 Task: Filter Full-time job.
Action: Mouse moved to (310, 103)
Screenshot: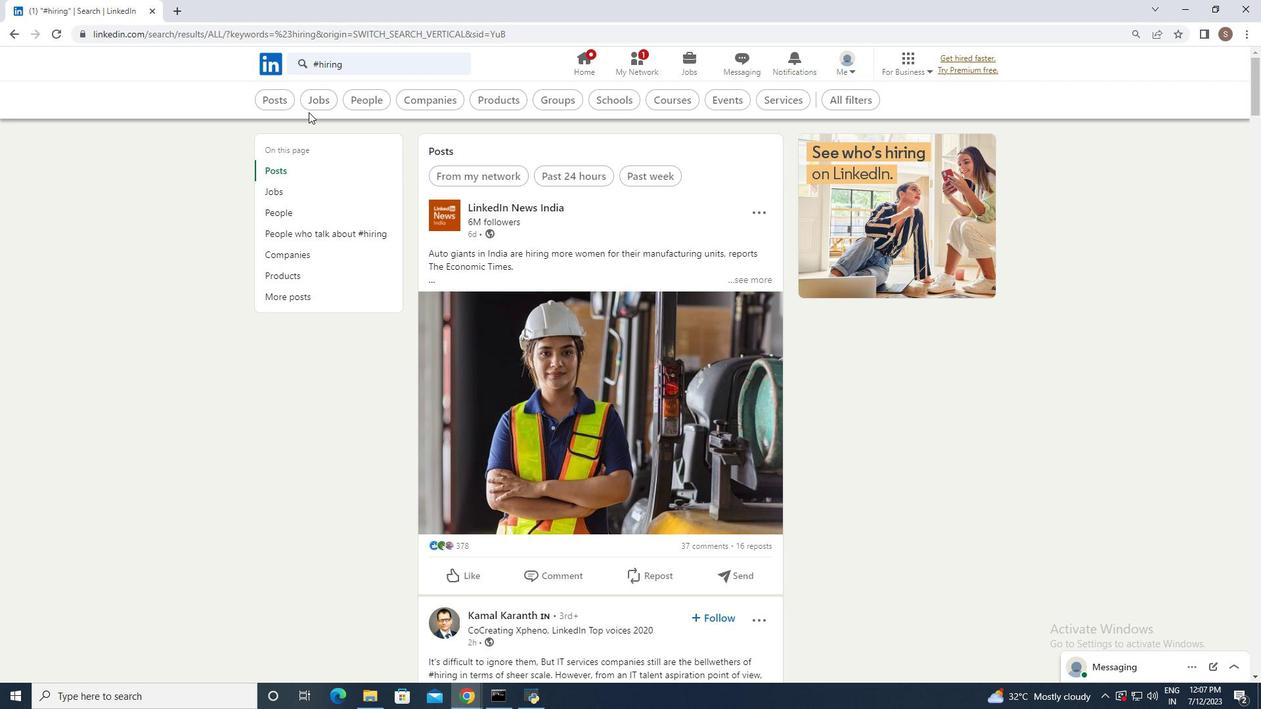 
Action: Mouse pressed left at (310, 103)
Screenshot: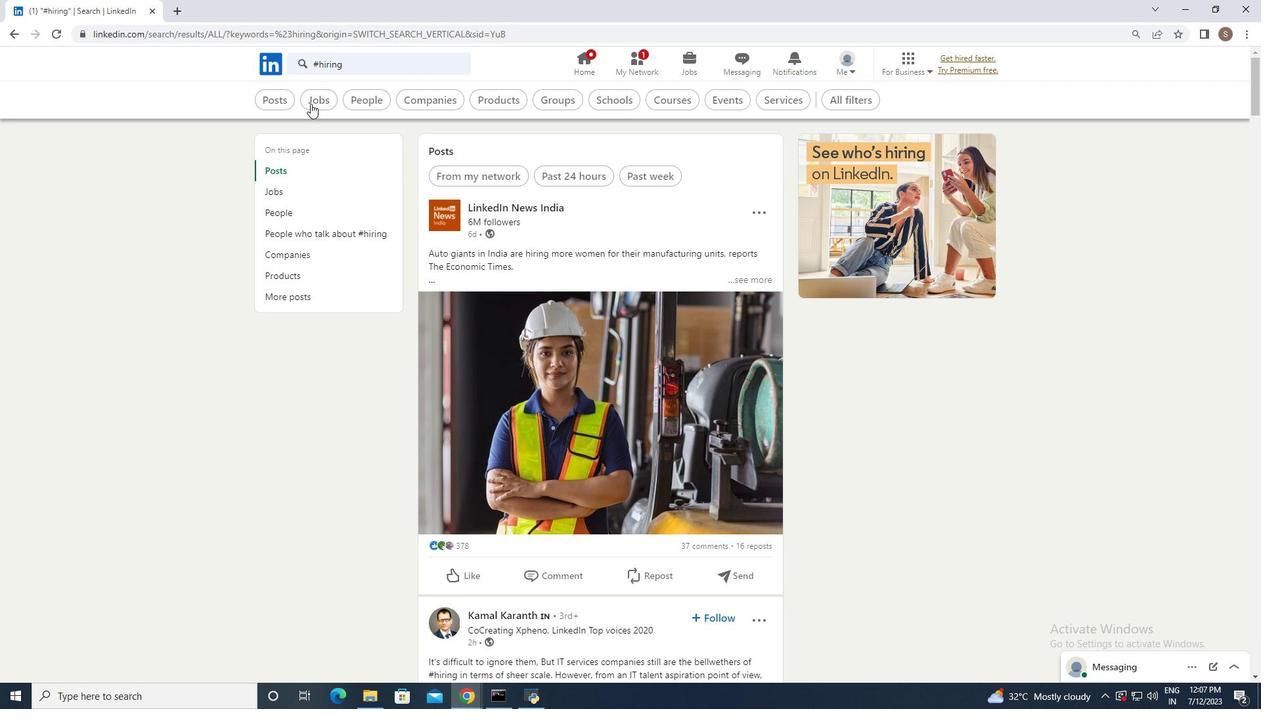 
Action: Mouse moved to (610, 96)
Screenshot: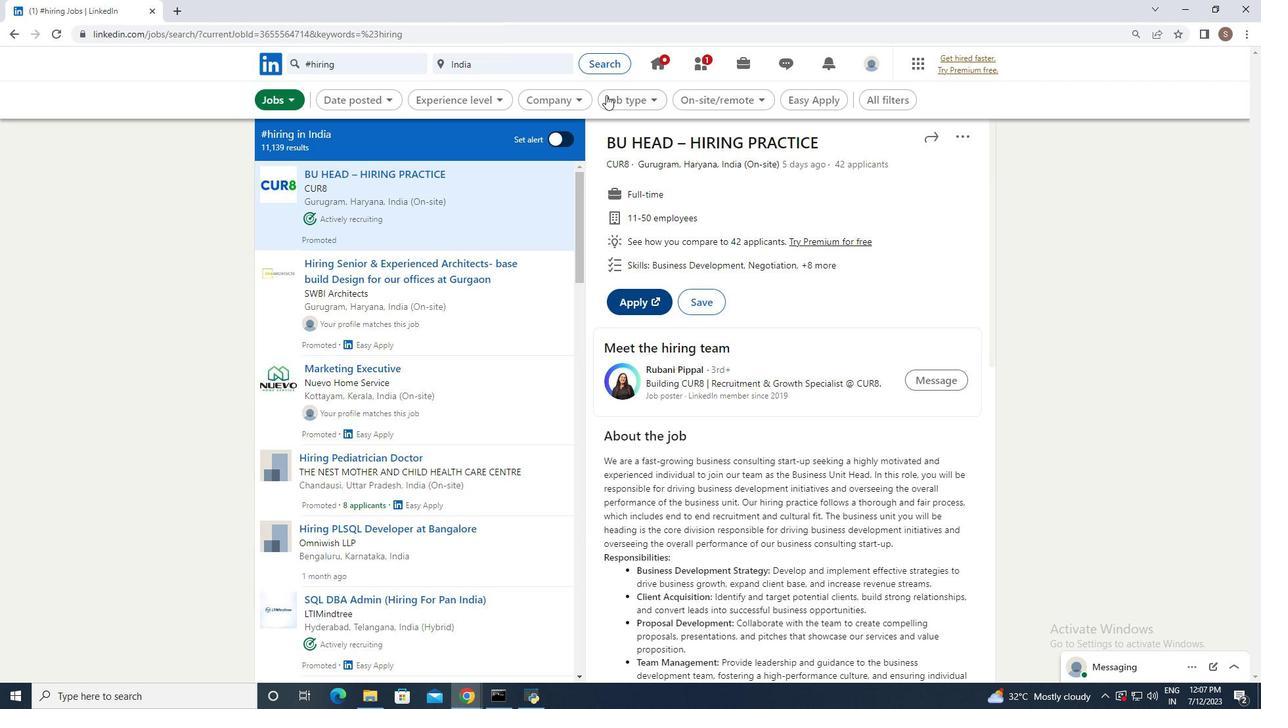 
Action: Mouse pressed left at (610, 96)
Screenshot: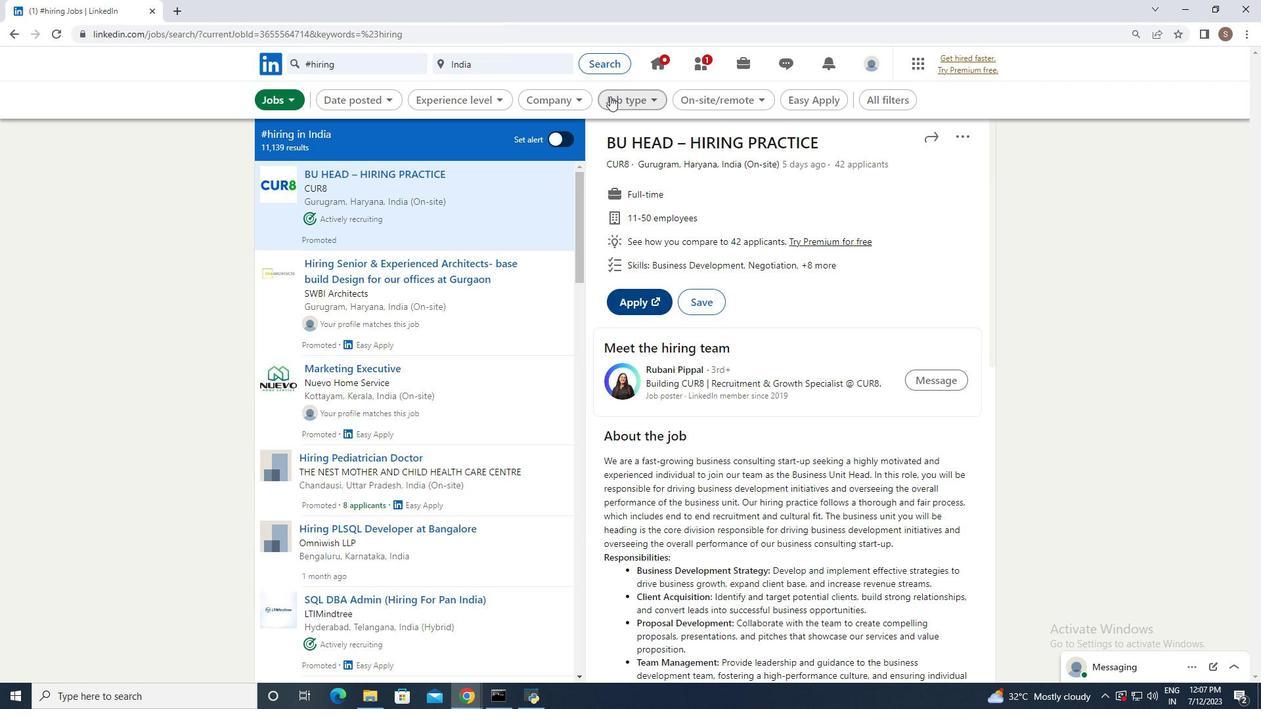 
Action: Mouse moved to (574, 133)
Screenshot: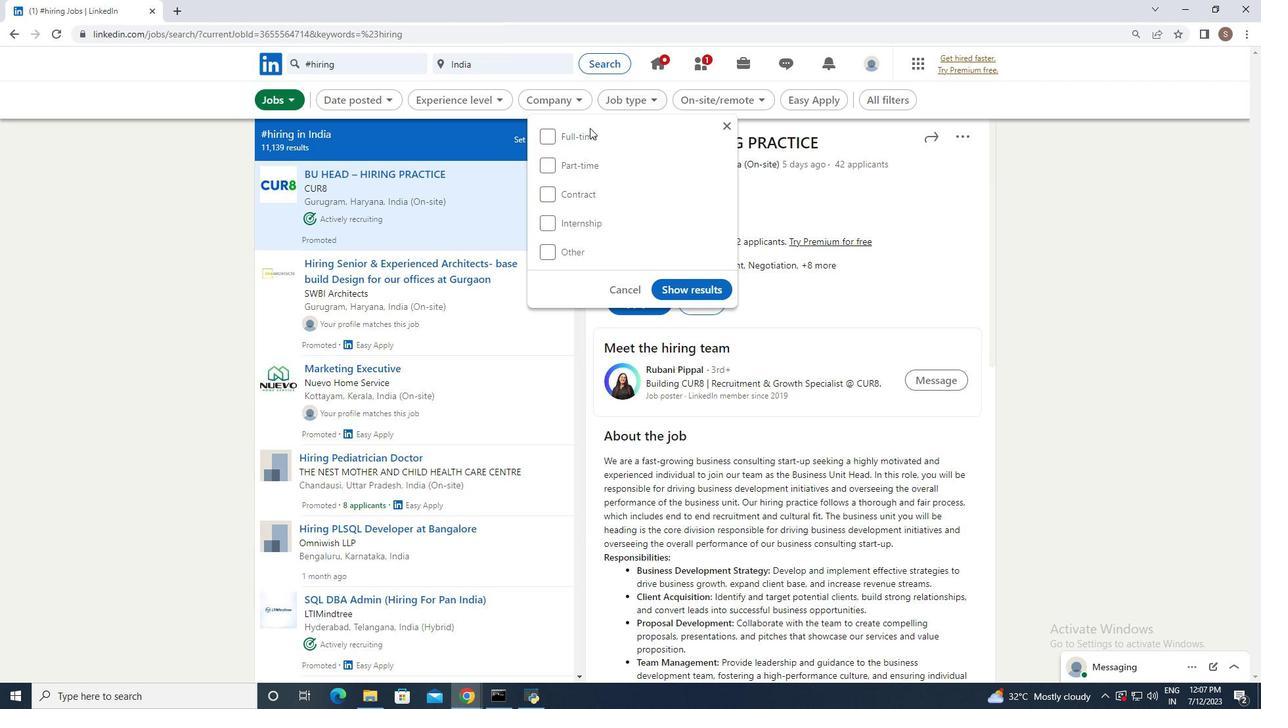 
Action: Mouse pressed left at (574, 133)
Screenshot: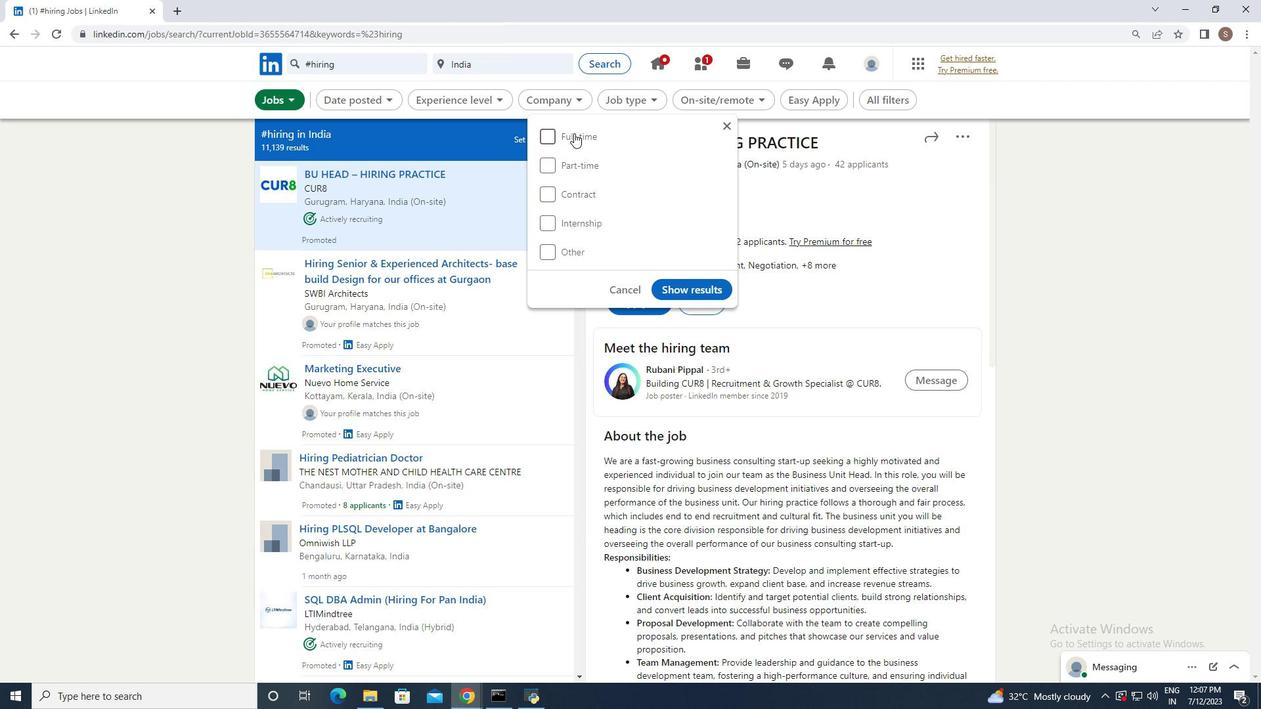 
Action: Mouse moved to (696, 289)
Screenshot: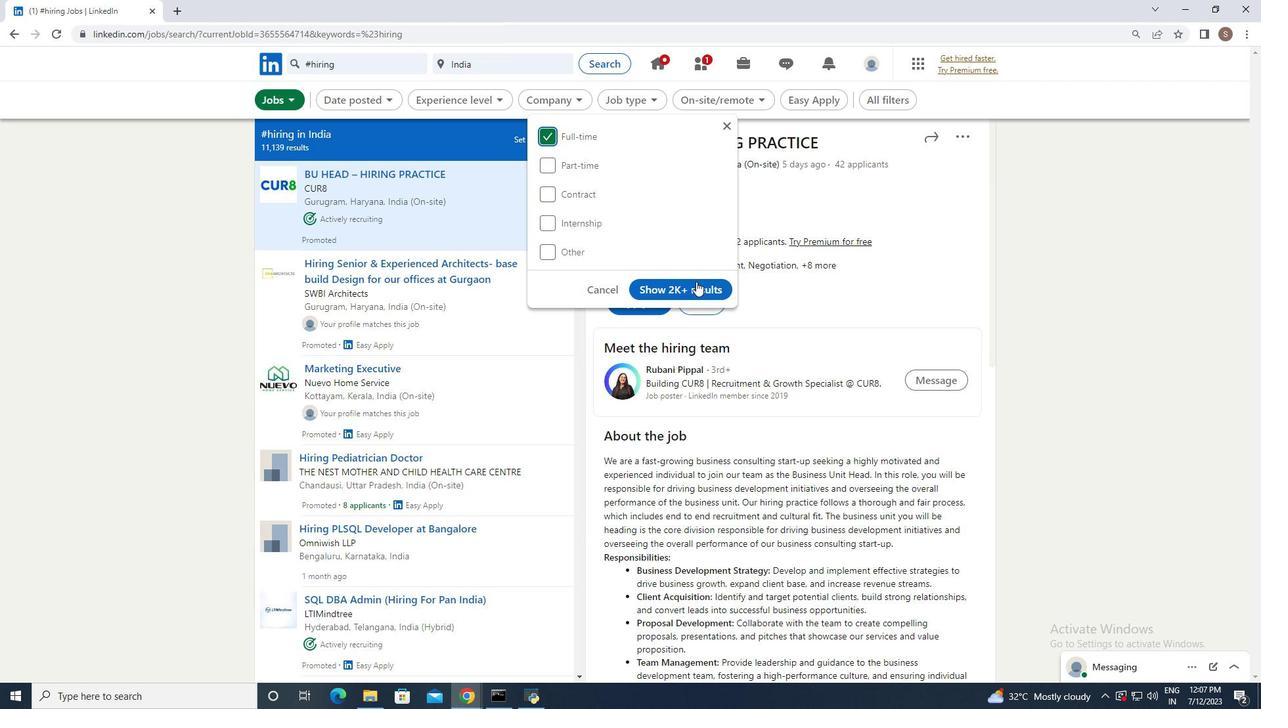 
Action: Mouse pressed left at (696, 289)
Screenshot: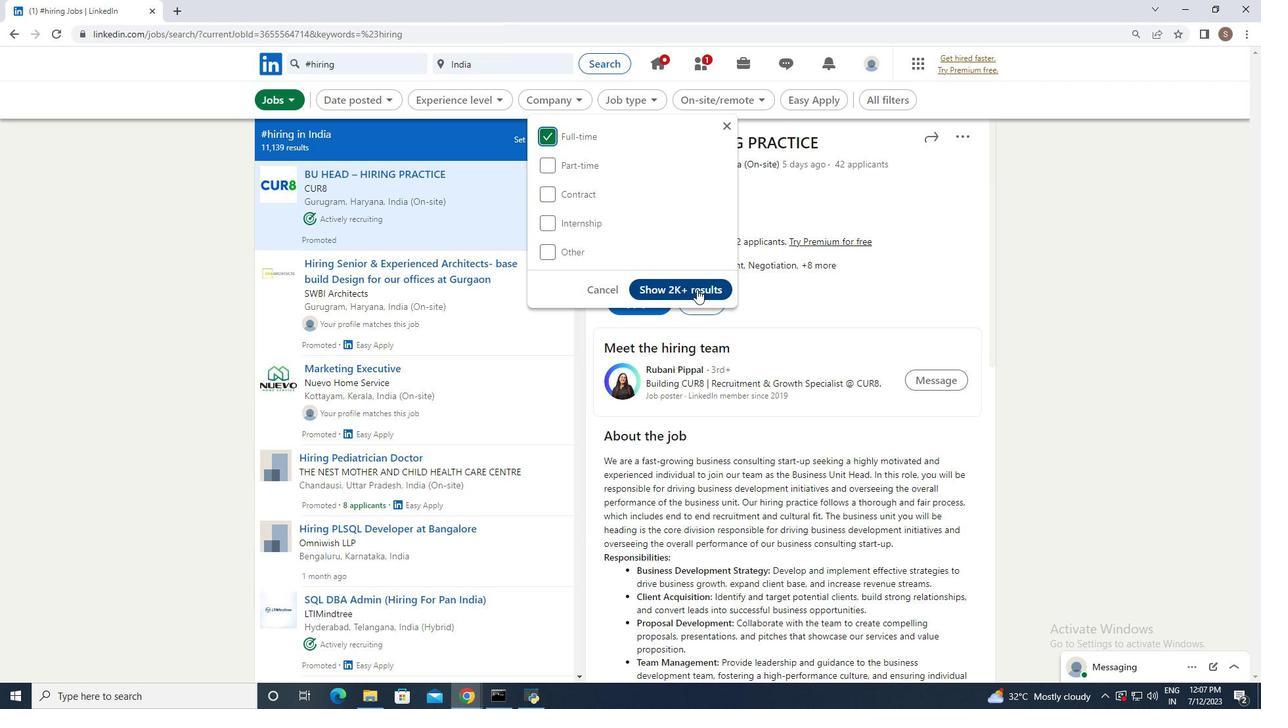 
Action: Mouse moved to (671, 259)
Screenshot: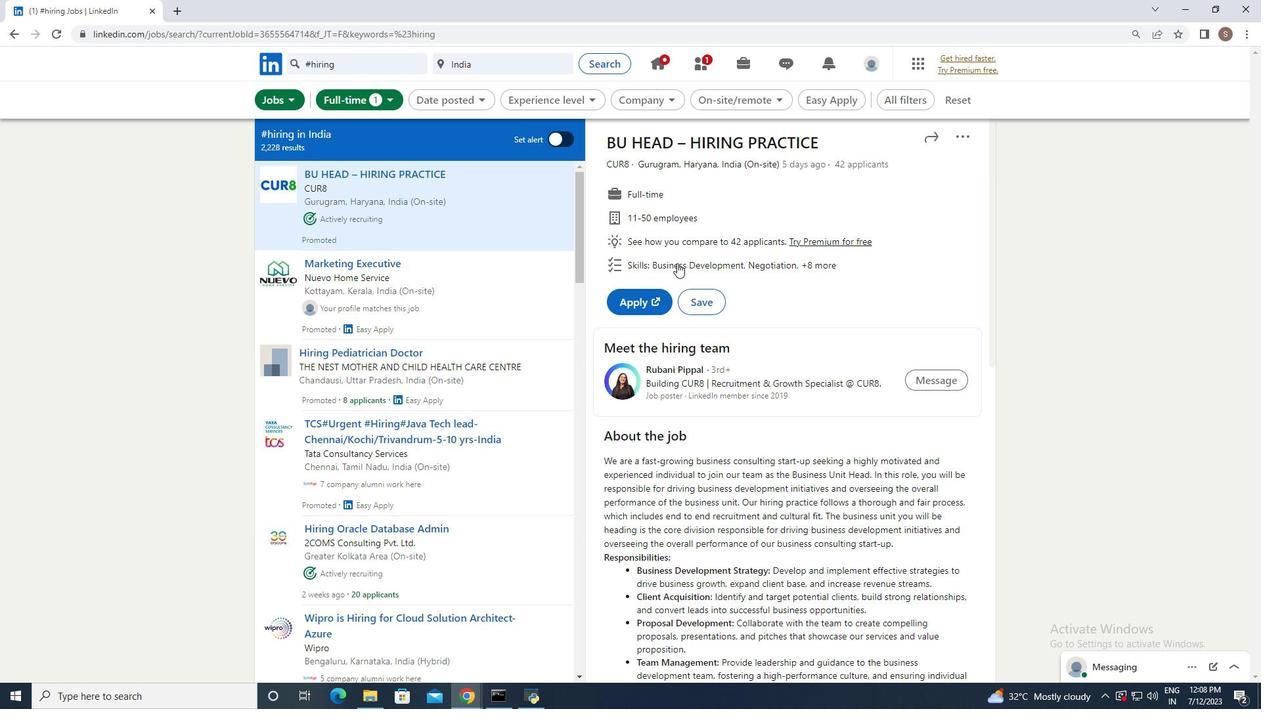 
